 Task: Create a rule when the yellow label is added to a card by me.
Action: Mouse moved to (1203, 464)
Screenshot: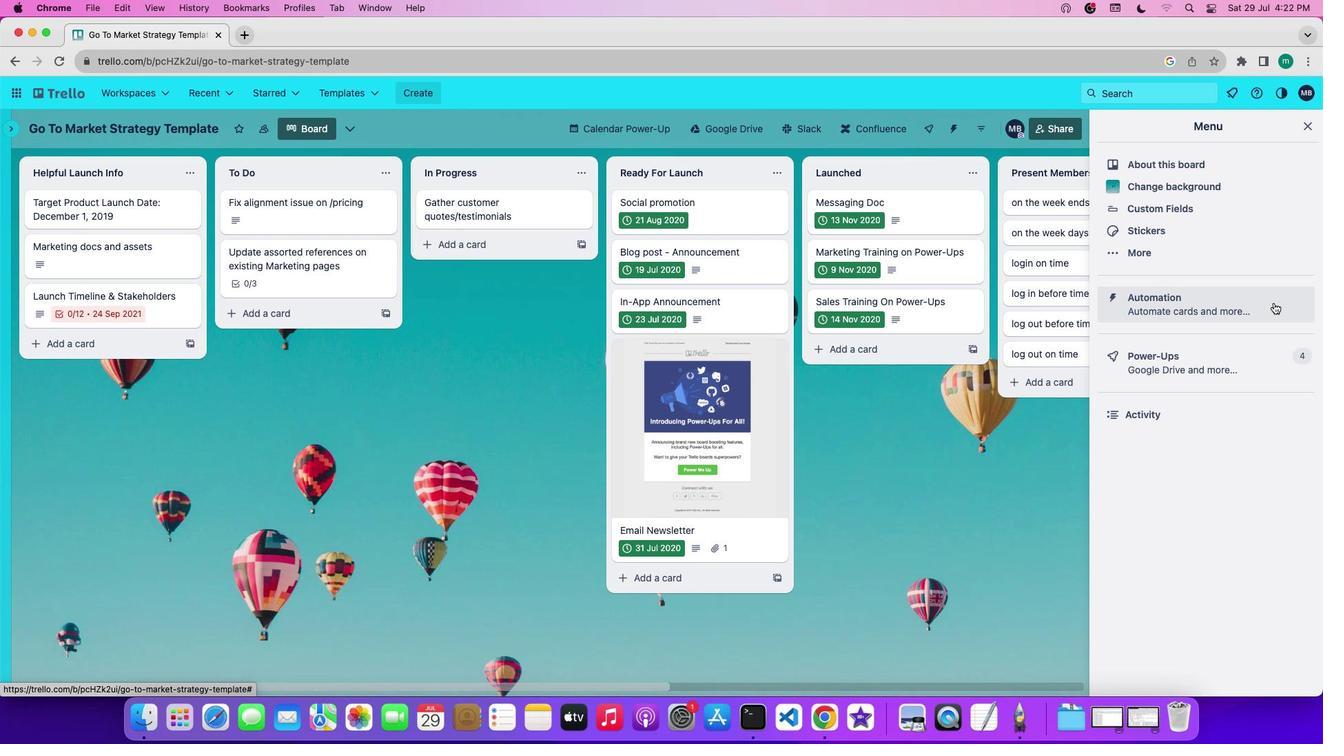 
Action: Mouse pressed left at (1203, 464)
Screenshot: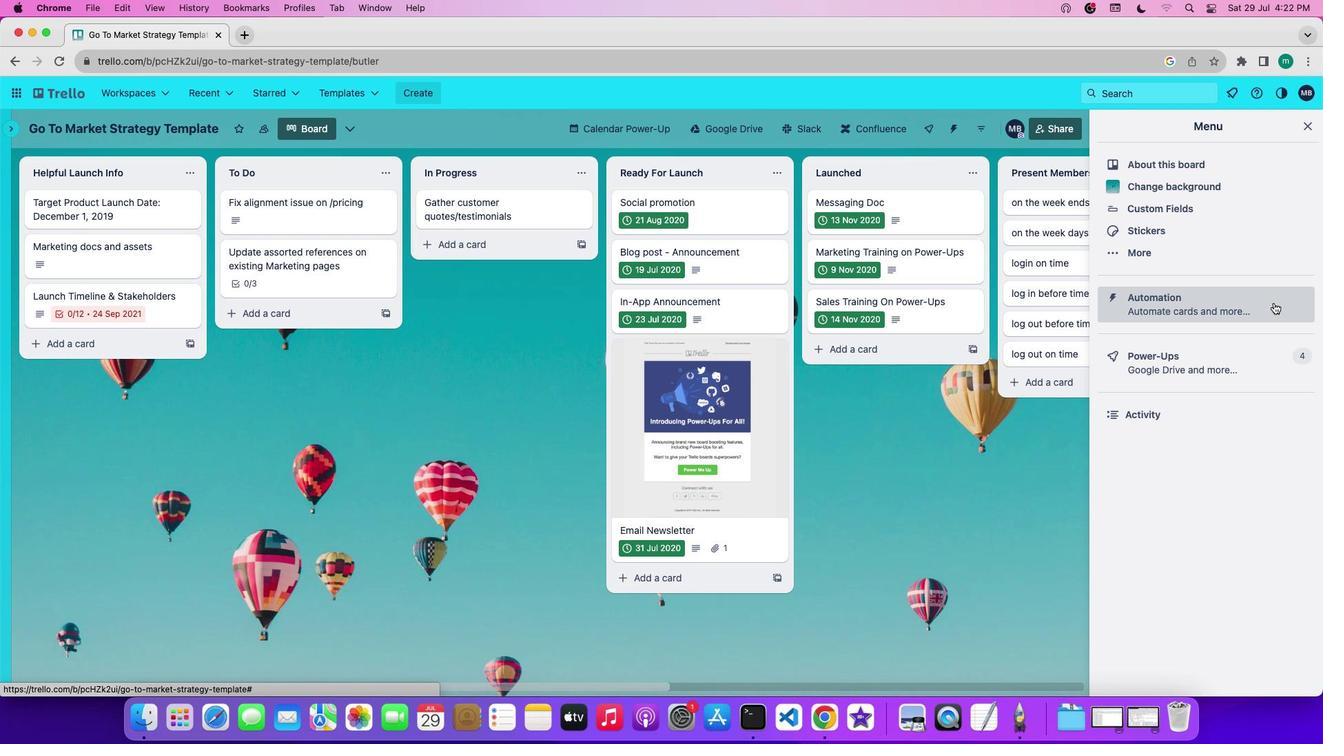 
Action: Mouse moved to (139, 475)
Screenshot: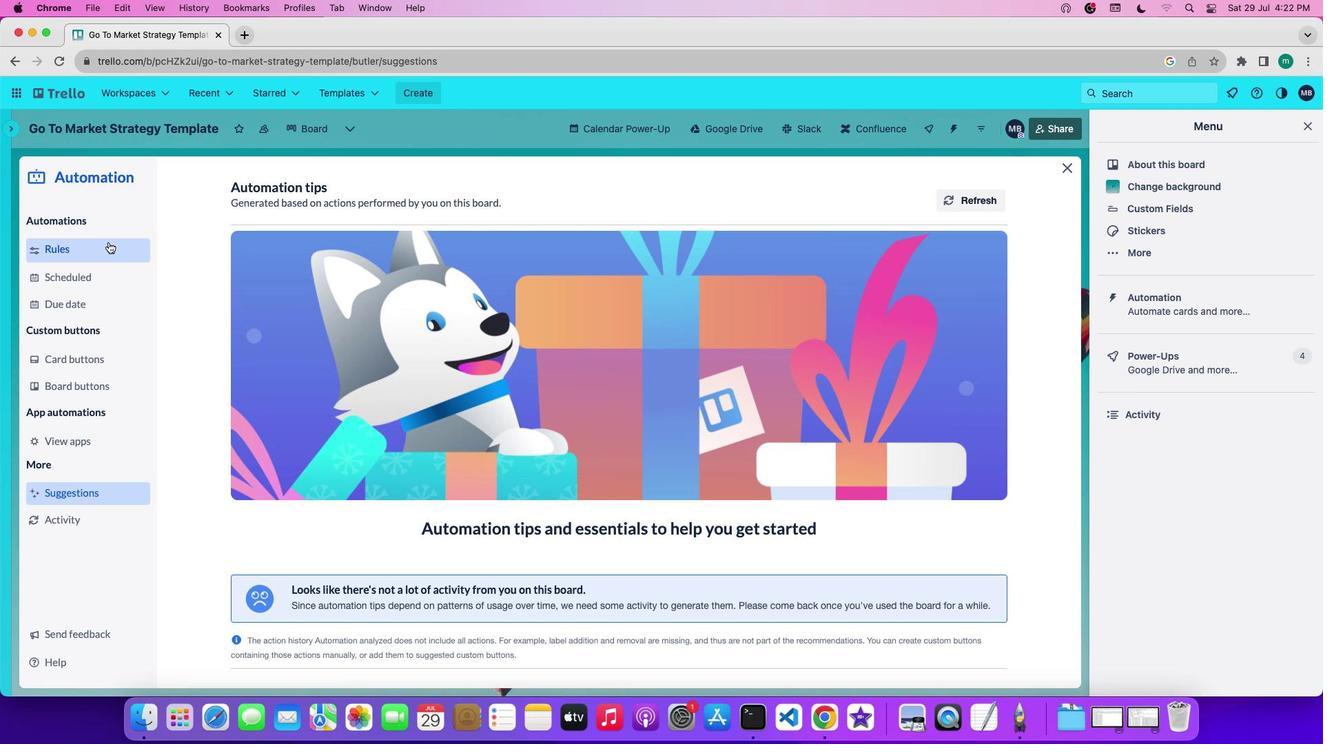 
Action: Mouse pressed left at (139, 475)
Screenshot: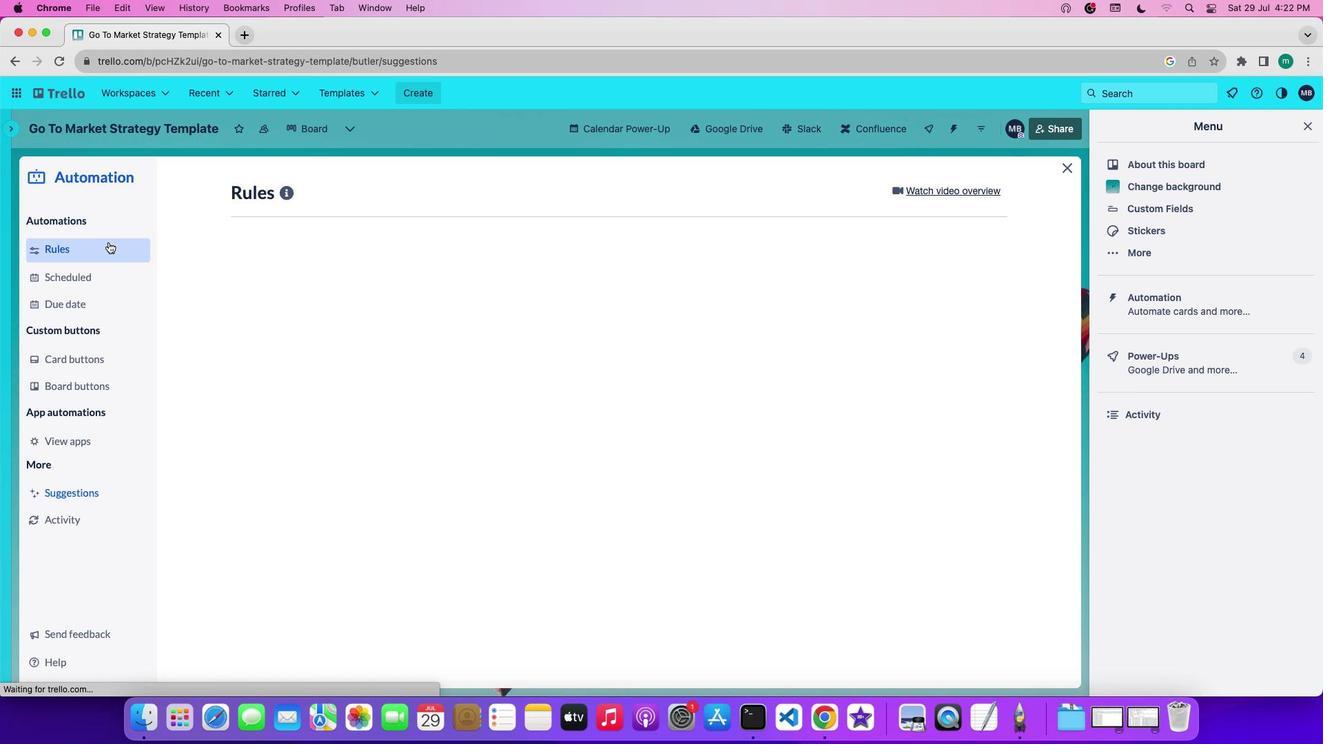 
Action: Mouse moved to (299, 432)
Screenshot: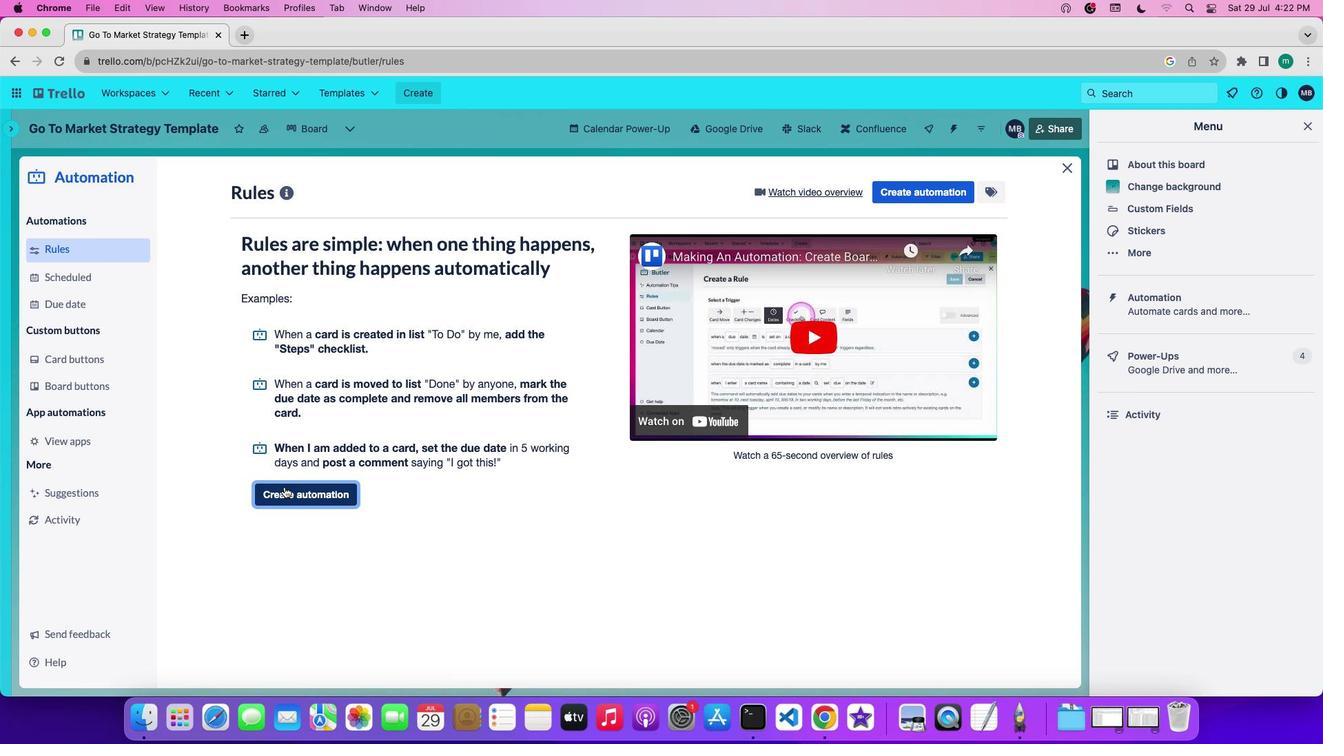
Action: Mouse pressed left at (299, 432)
Screenshot: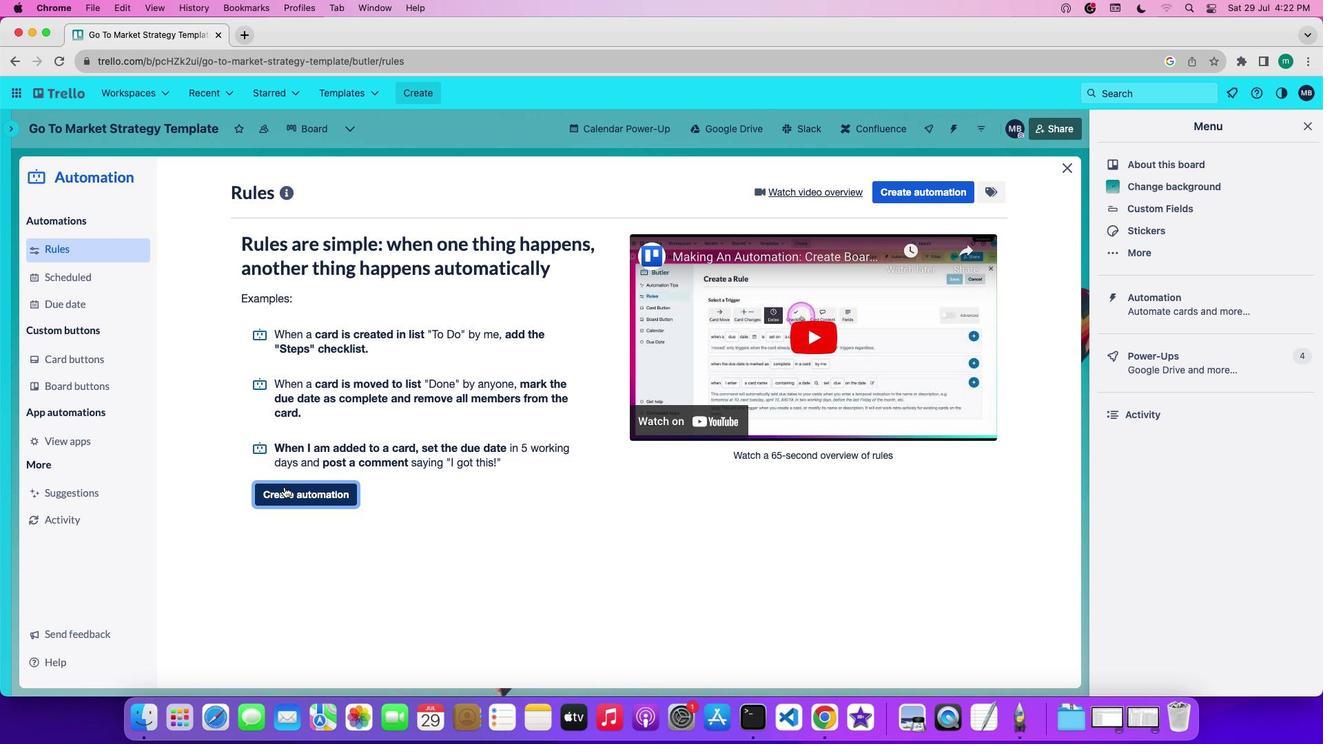 
Action: Mouse moved to (552, 460)
Screenshot: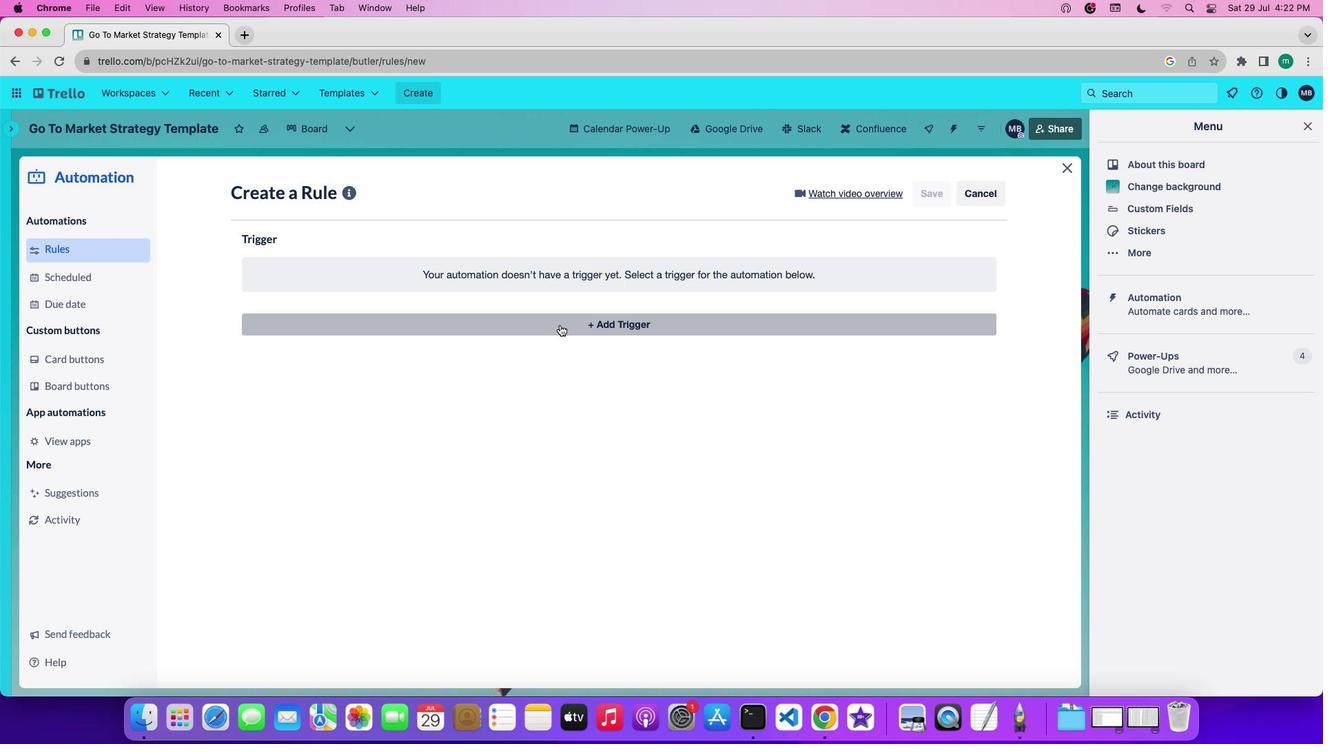 
Action: Mouse pressed left at (552, 460)
Screenshot: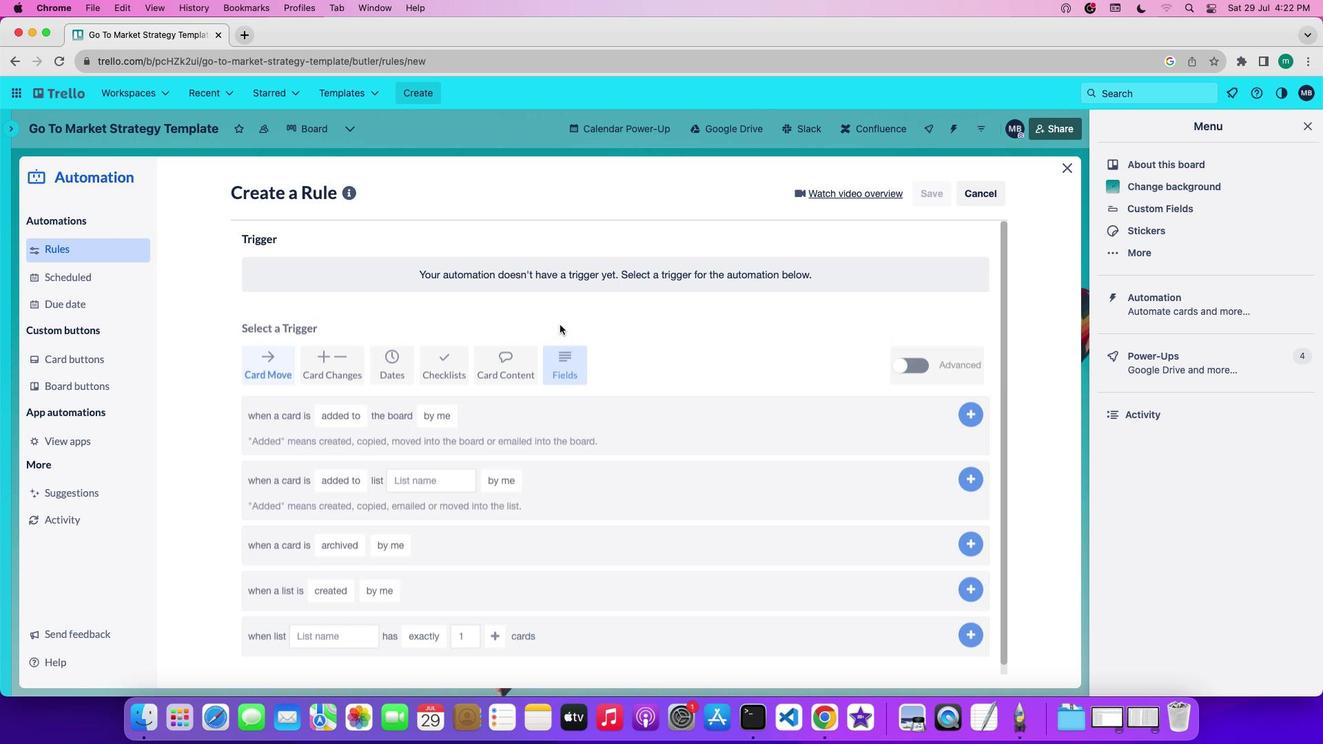 
Action: Mouse moved to (342, 452)
Screenshot: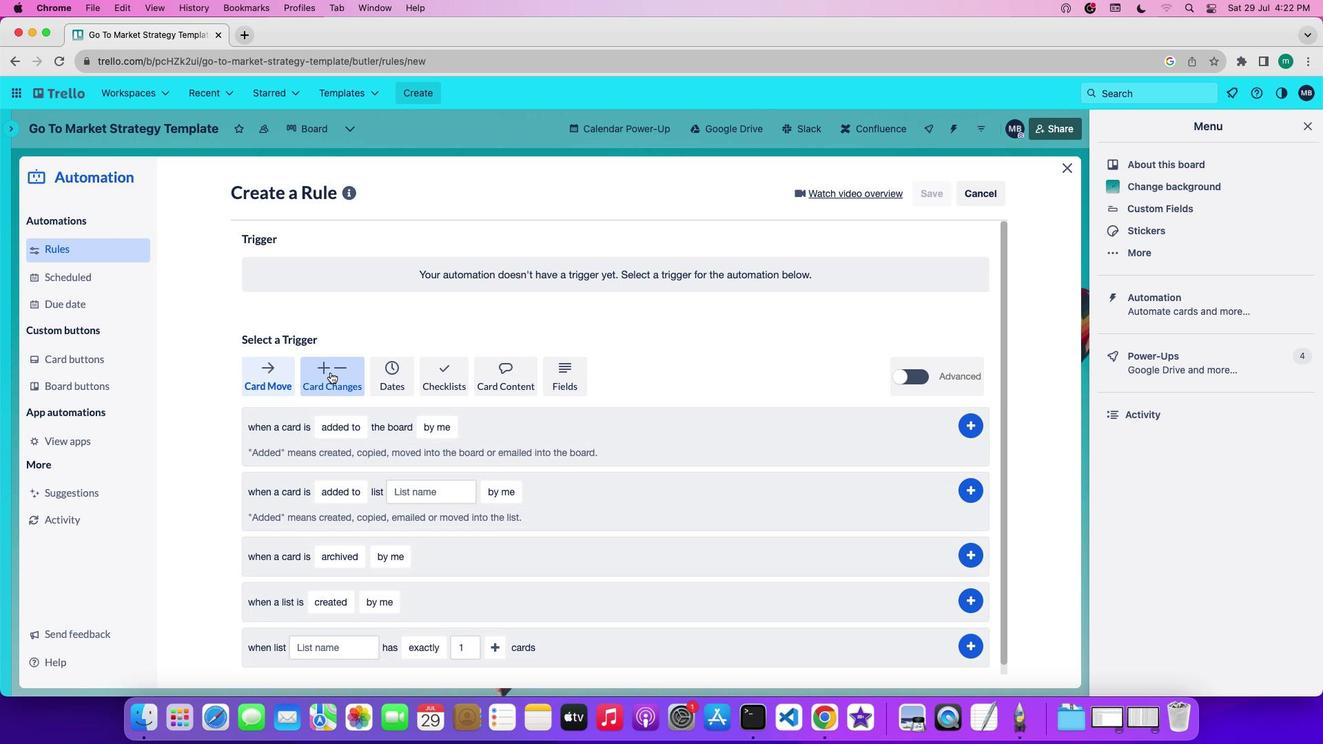 
Action: Mouse pressed left at (342, 452)
Screenshot: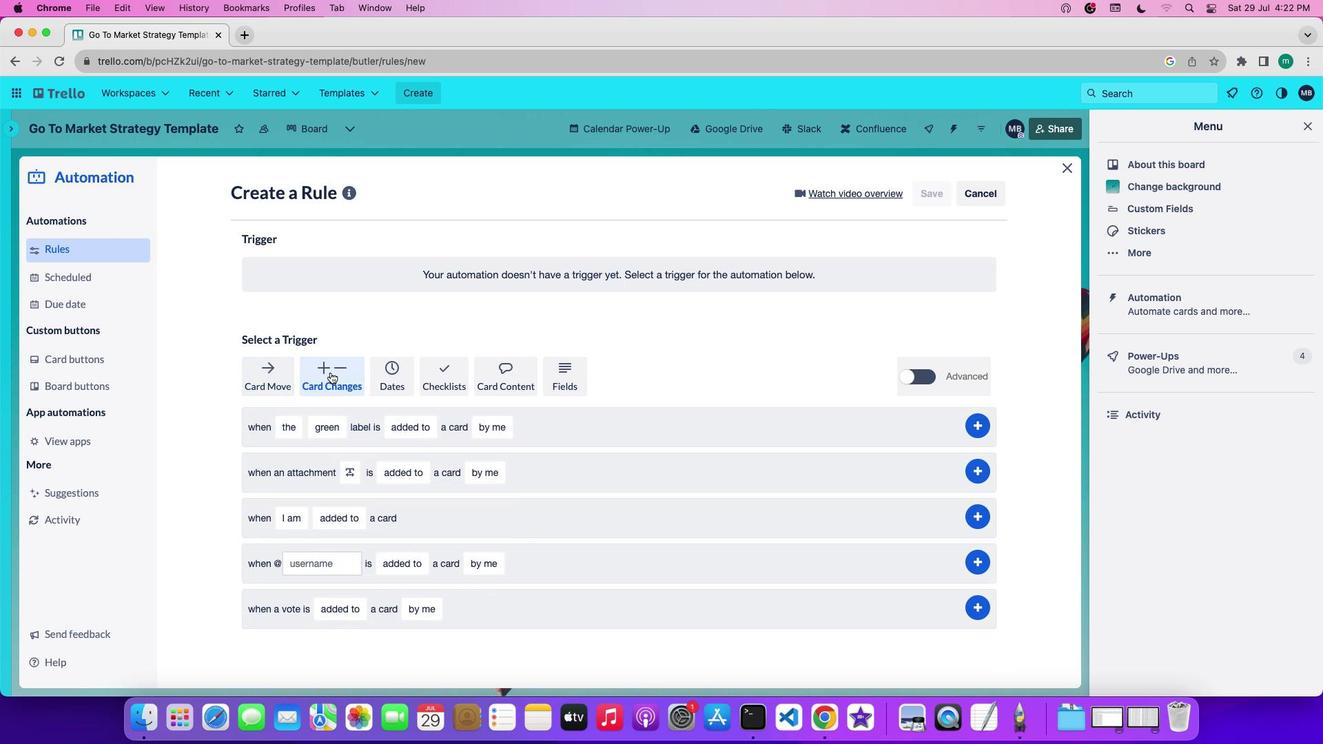 
Action: Mouse moved to (311, 443)
Screenshot: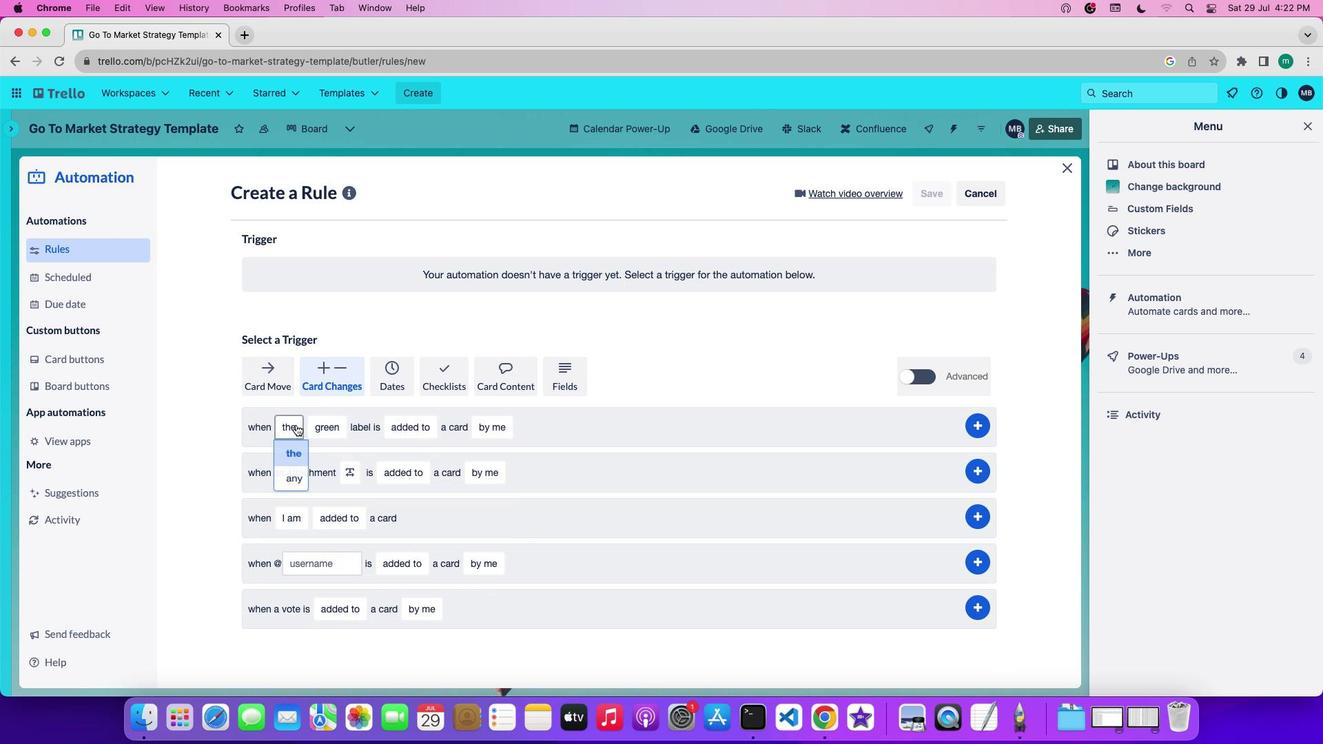 
Action: Mouse pressed left at (311, 443)
Screenshot: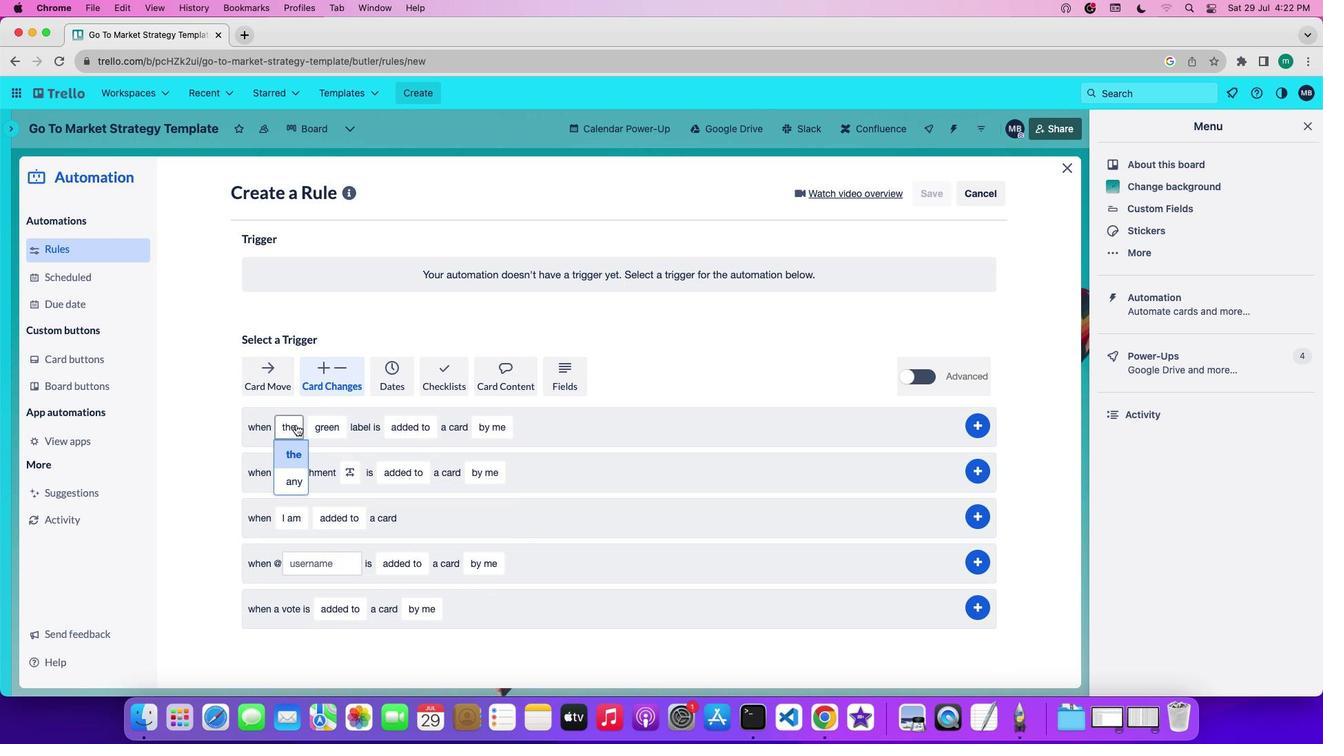 
Action: Mouse moved to (308, 439)
Screenshot: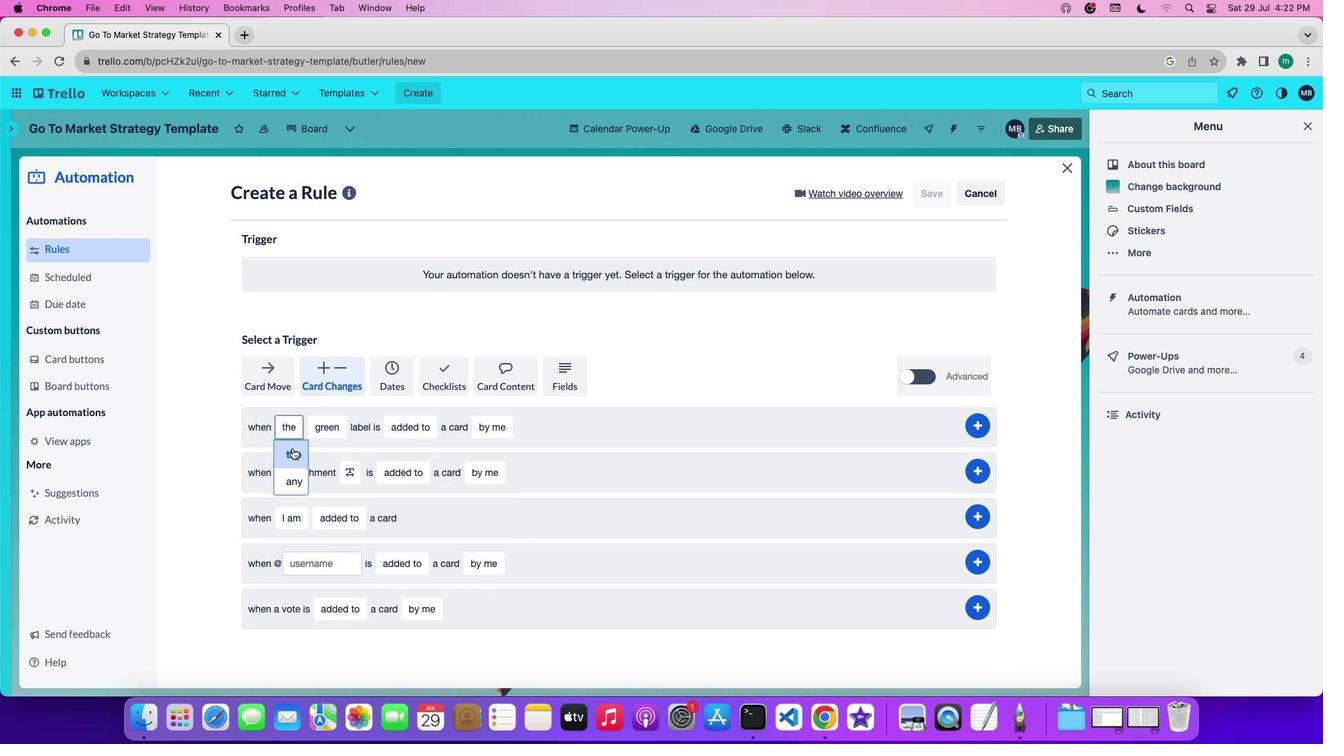
Action: Mouse pressed left at (308, 439)
Screenshot: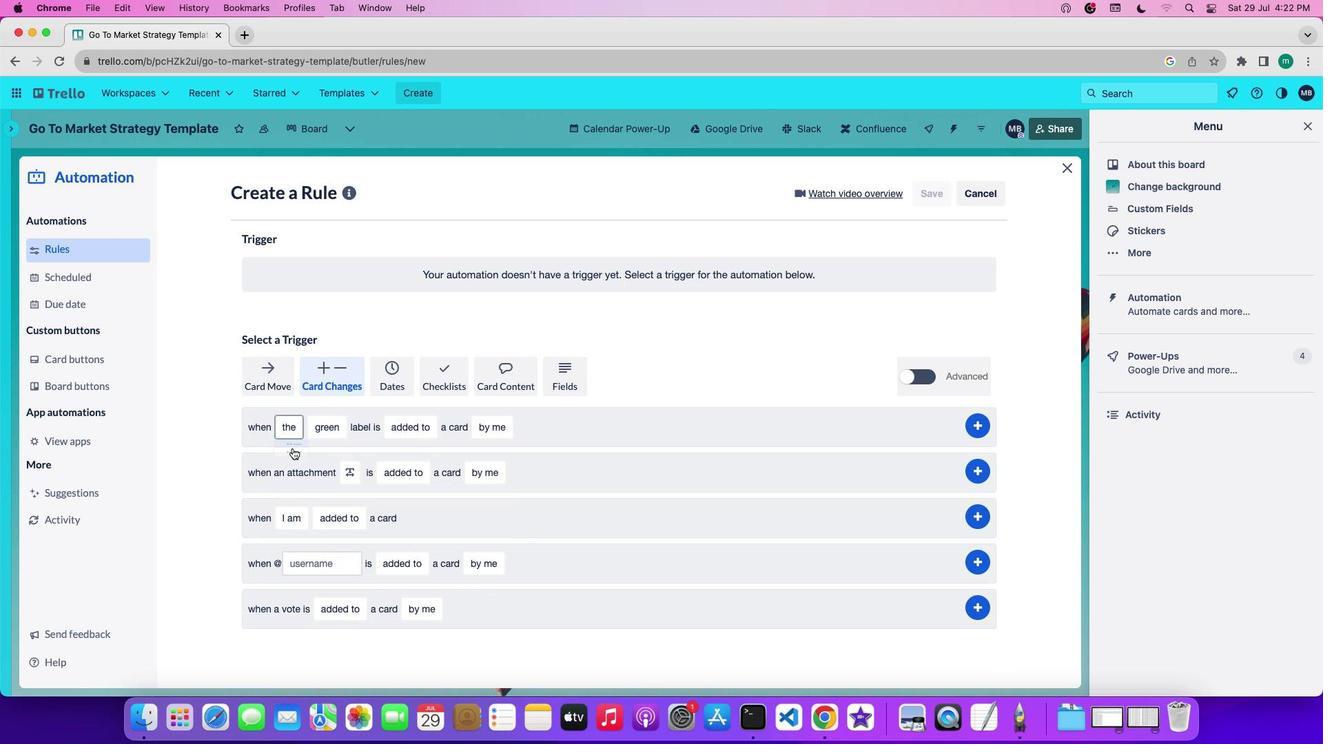 
Action: Mouse moved to (331, 441)
Screenshot: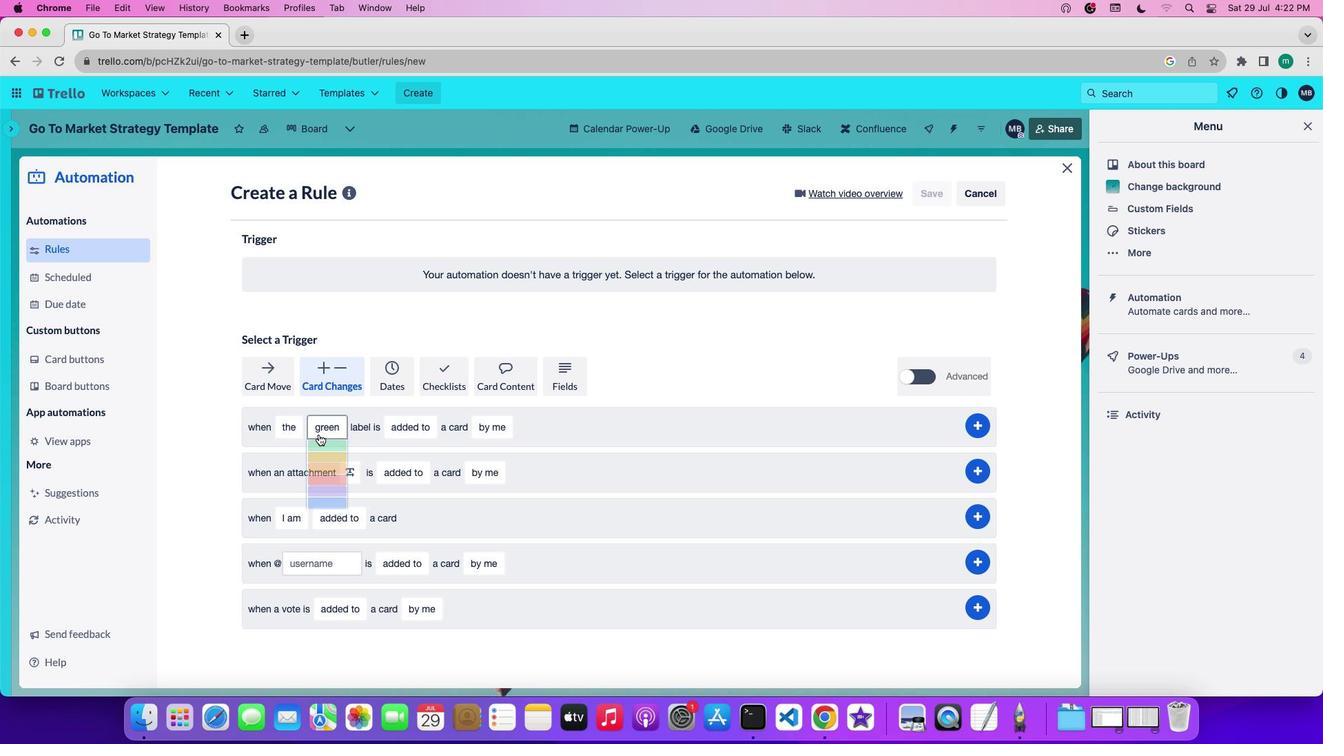 
Action: Mouse pressed left at (331, 441)
Screenshot: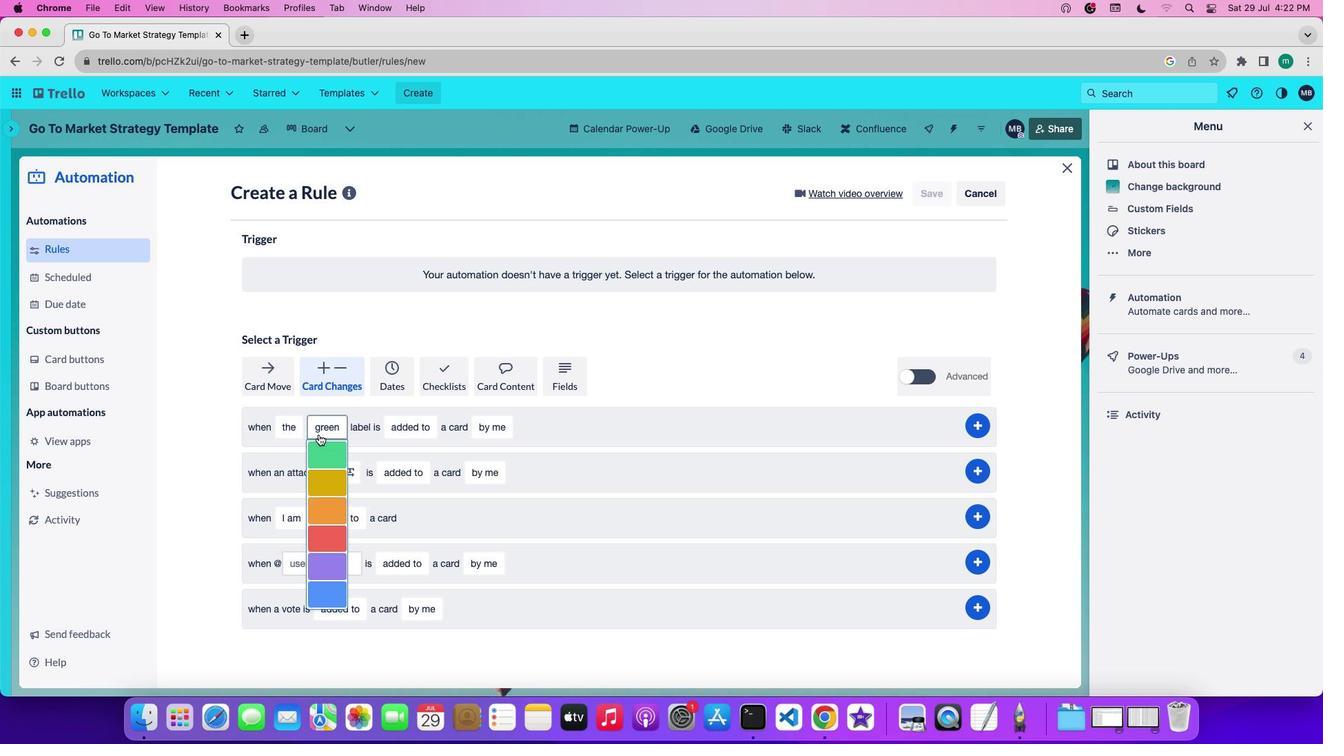 
Action: Mouse moved to (328, 434)
Screenshot: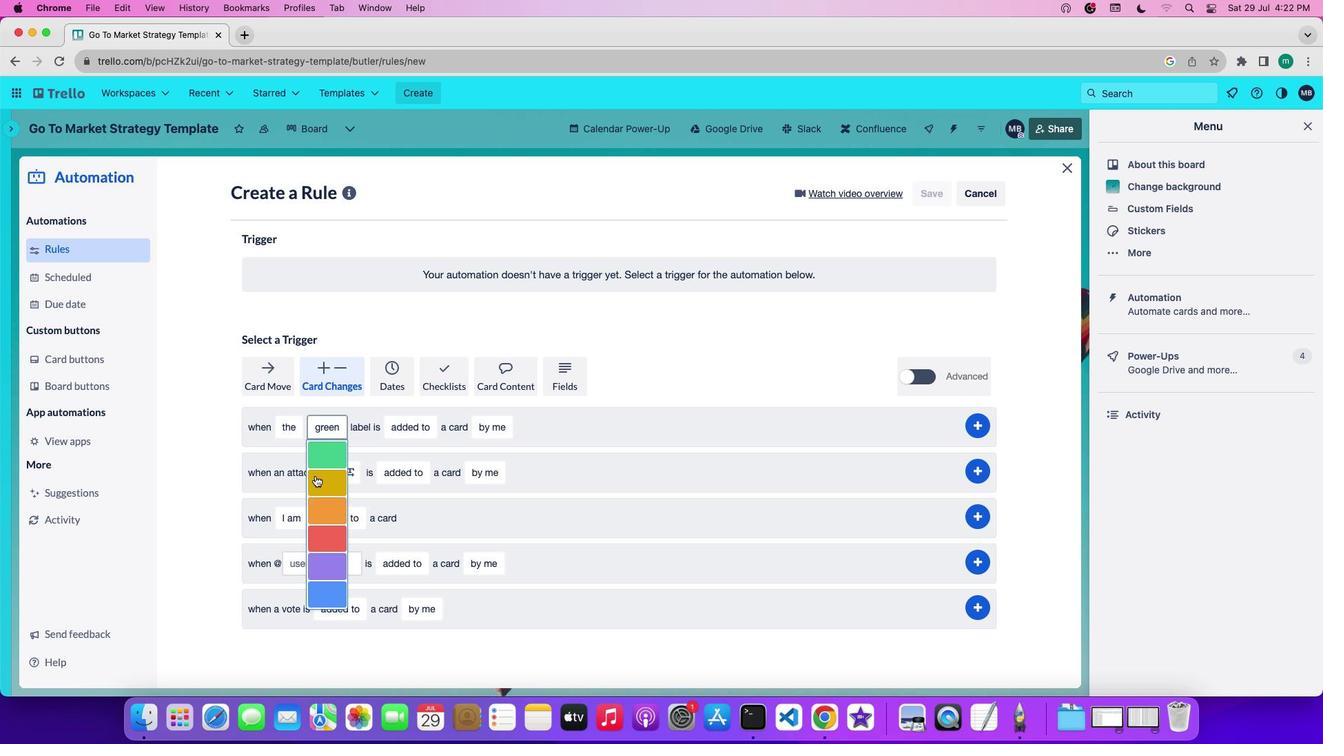 
Action: Mouse pressed left at (328, 434)
Screenshot: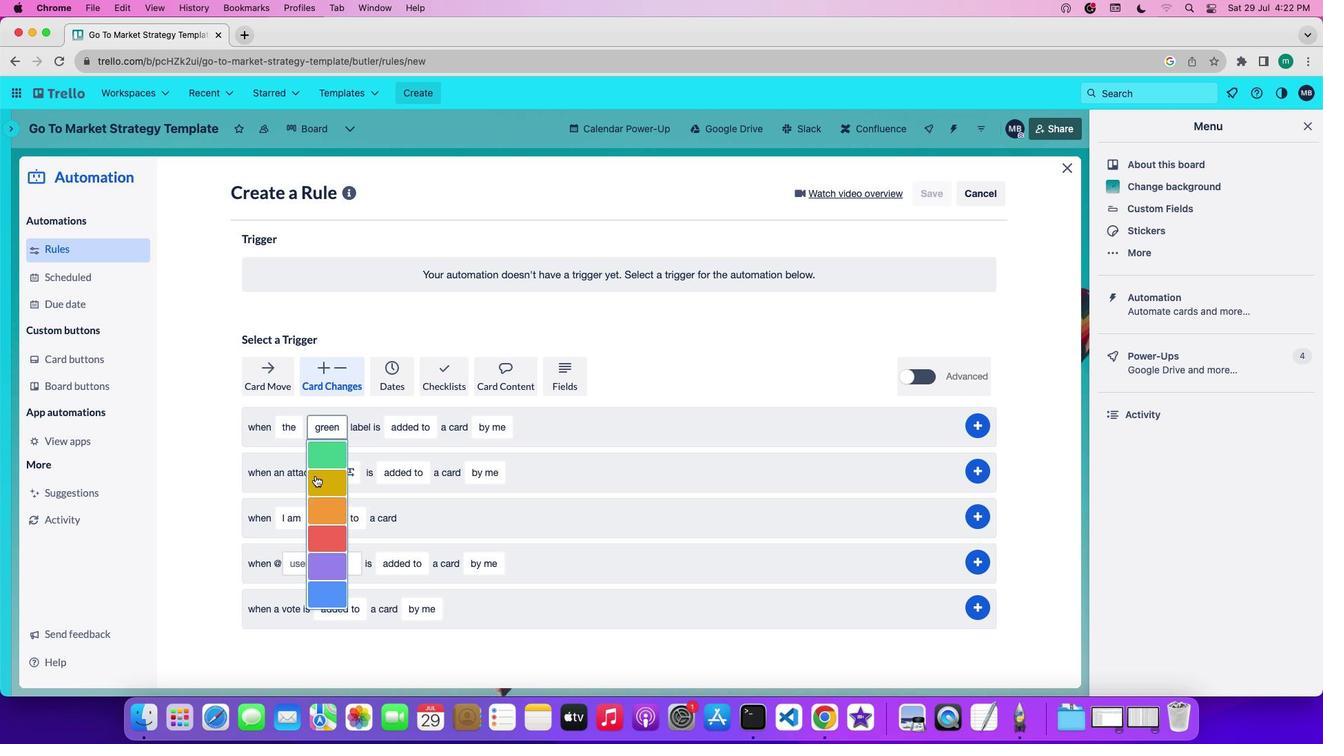 
Action: Mouse moved to (404, 441)
Screenshot: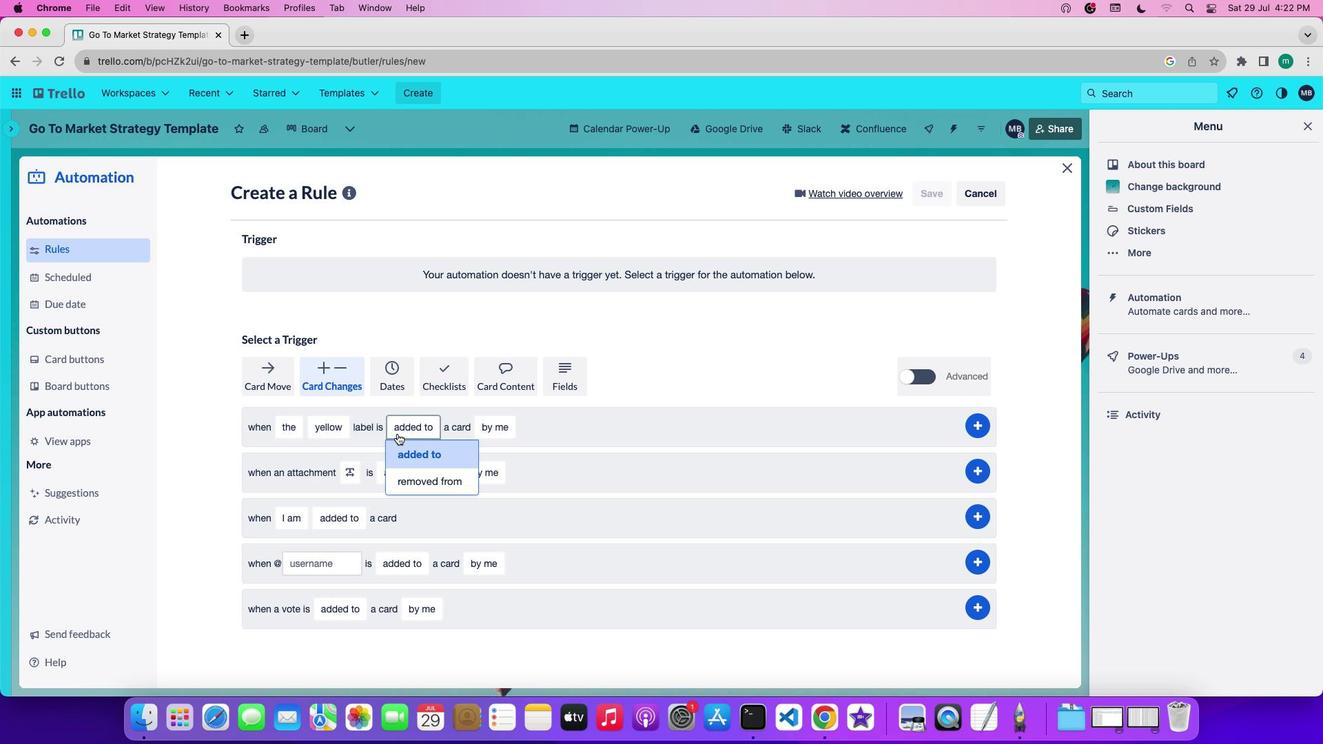 
Action: Mouse pressed left at (404, 441)
Screenshot: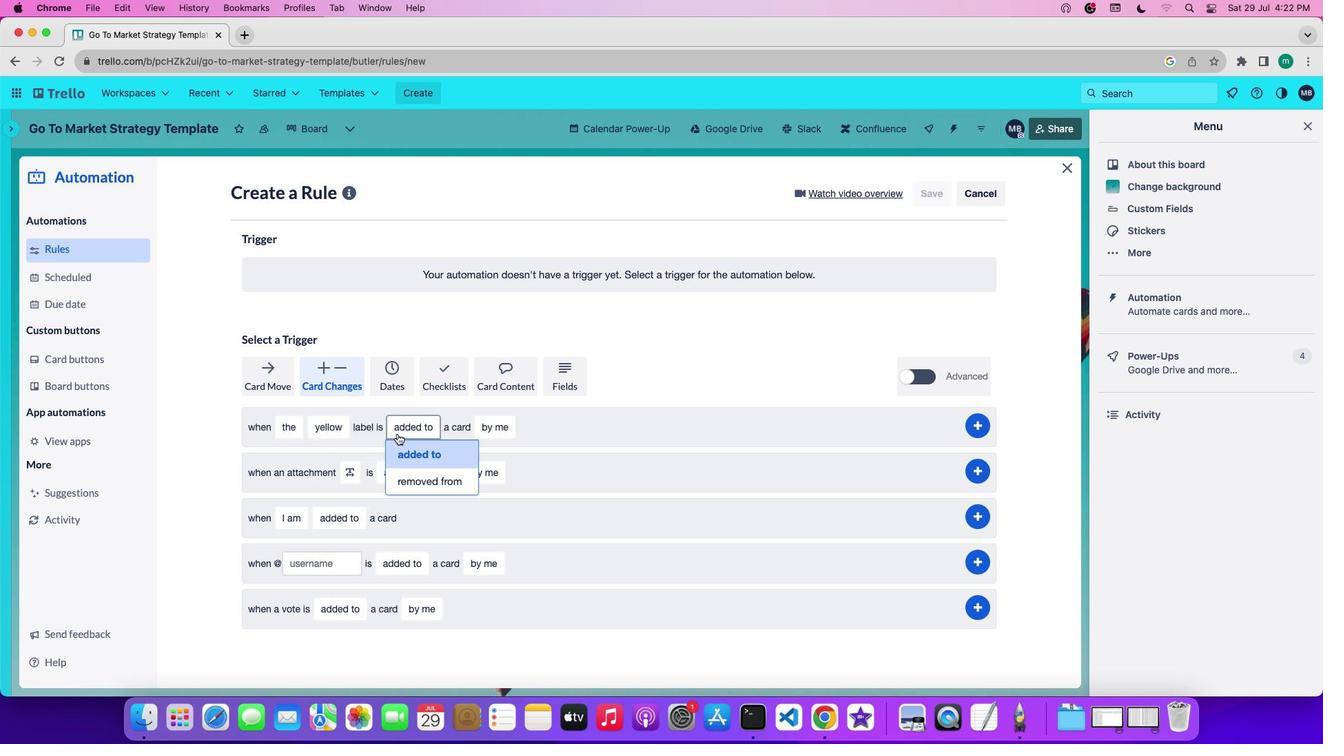 
Action: Mouse moved to (415, 437)
Screenshot: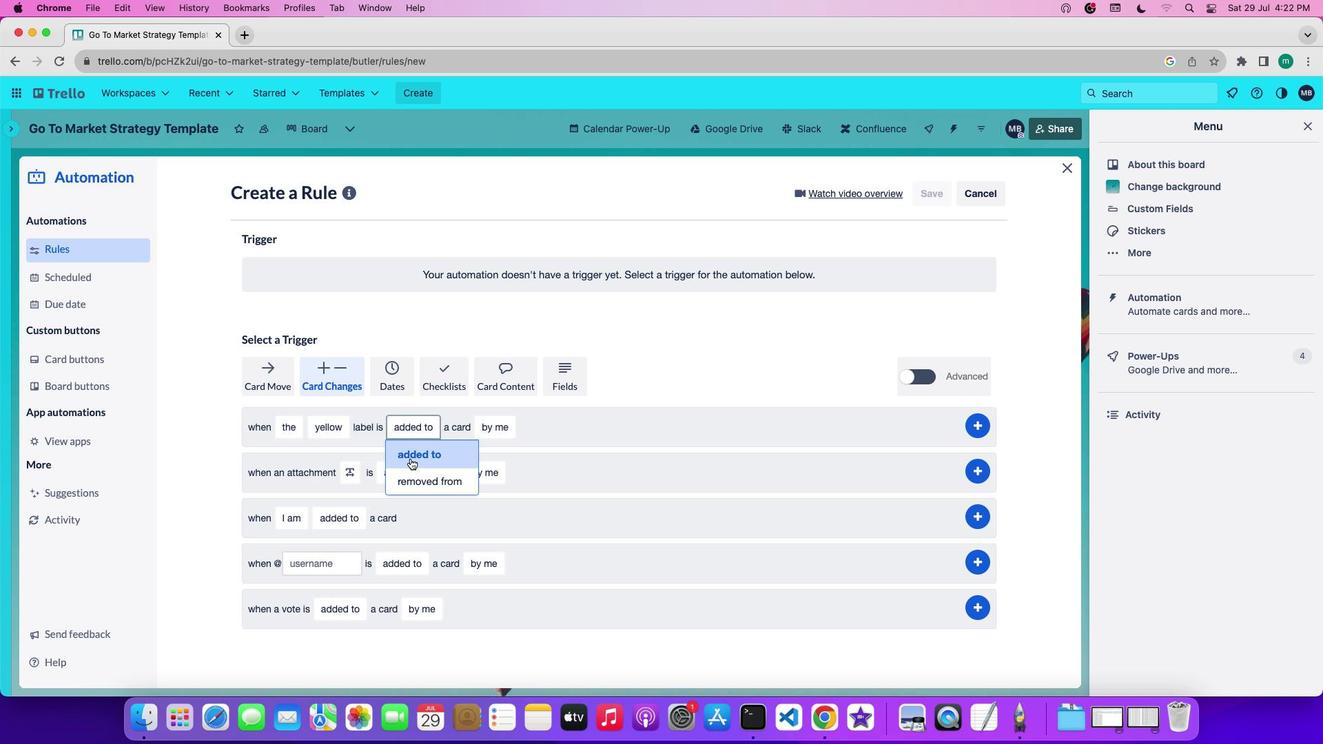 
Action: Mouse pressed left at (415, 437)
Screenshot: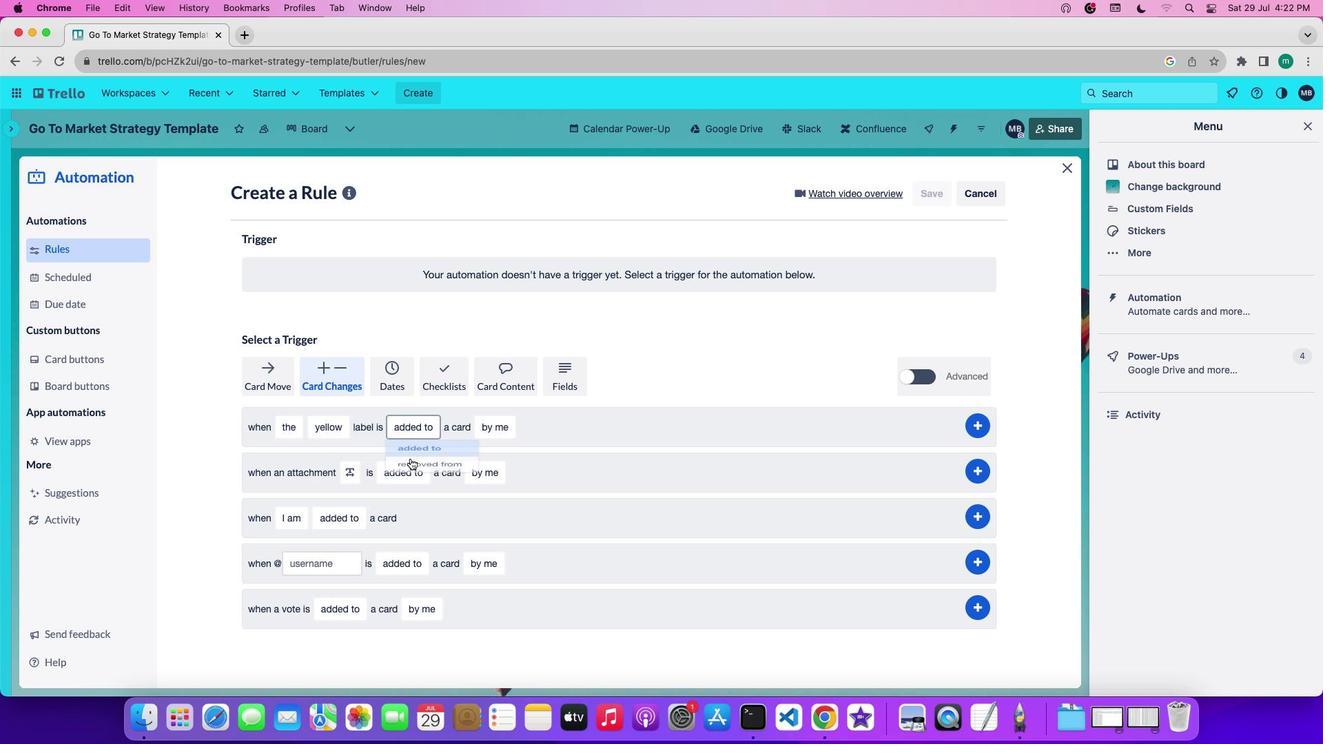 
Action: Mouse moved to (502, 442)
Screenshot: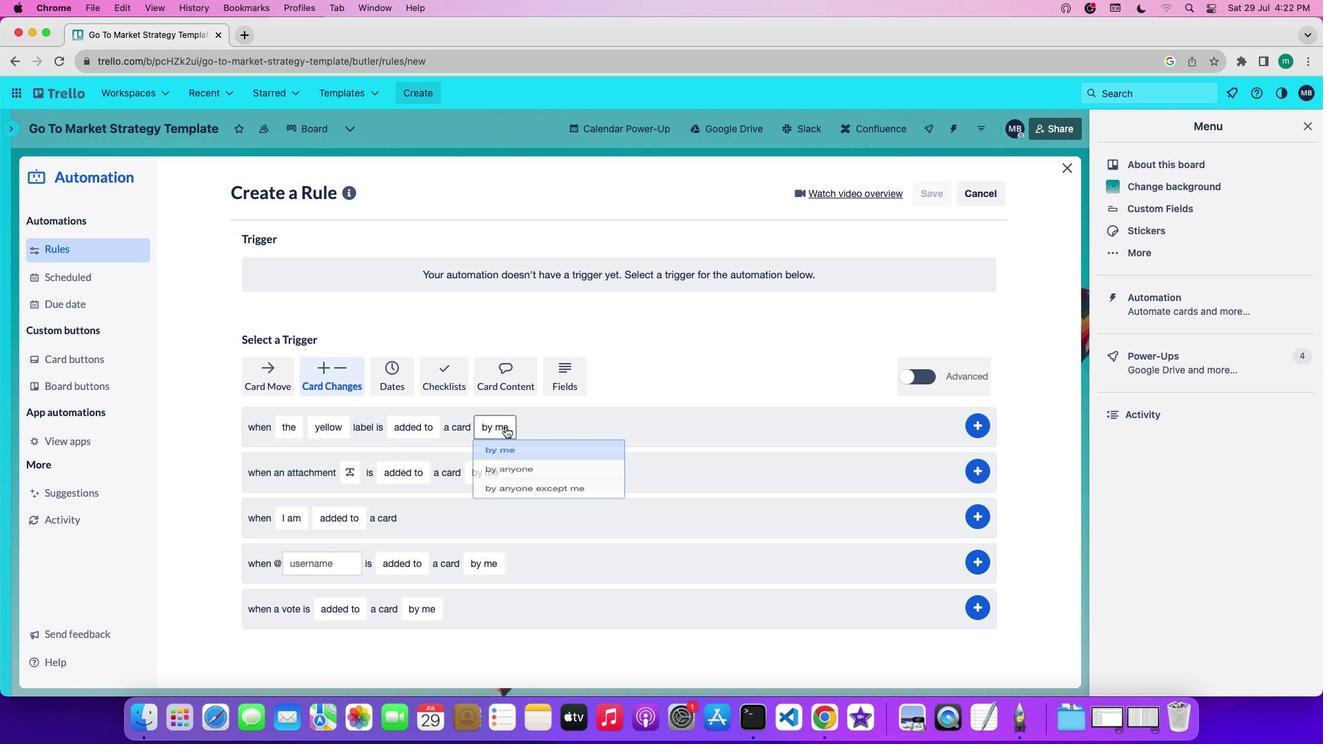
Action: Mouse pressed left at (502, 442)
Screenshot: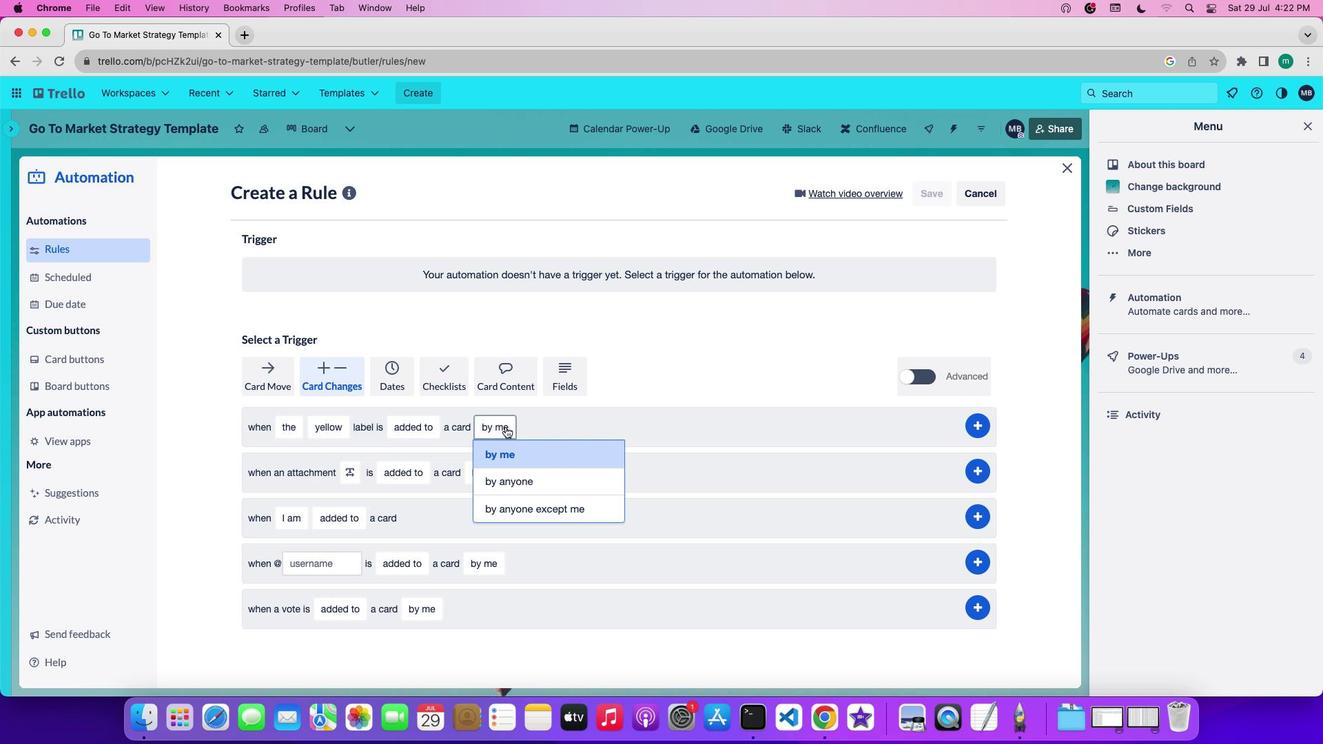 
Action: Mouse moved to (504, 438)
Screenshot: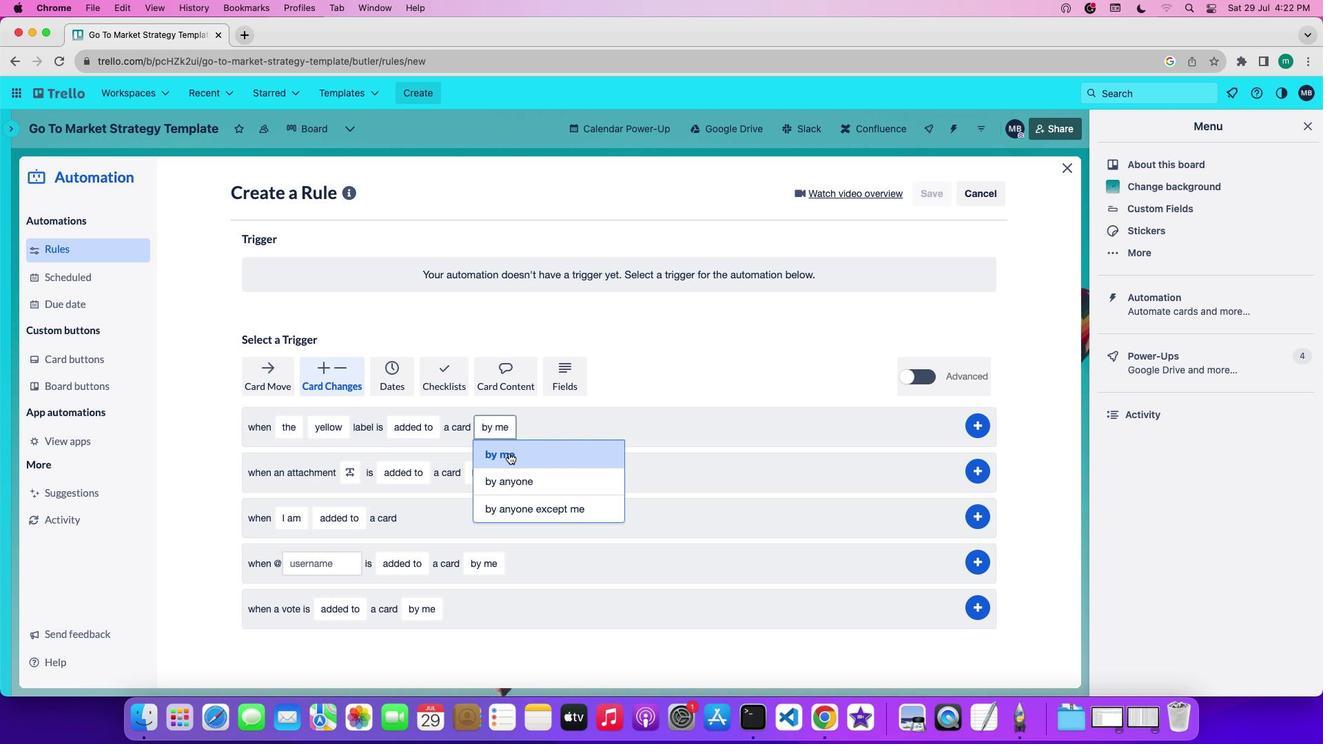 
Action: Mouse pressed left at (504, 438)
Screenshot: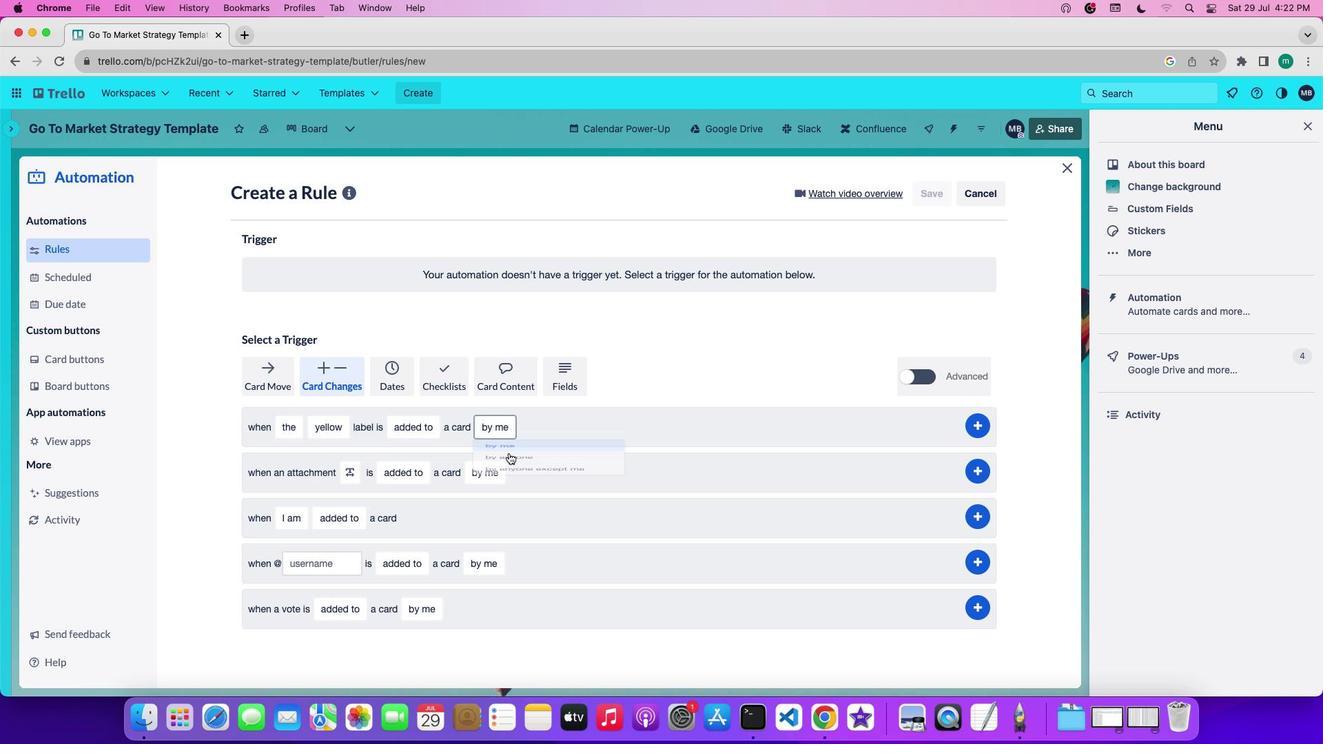 
Action: Mouse moved to (928, 442)
Screenshot: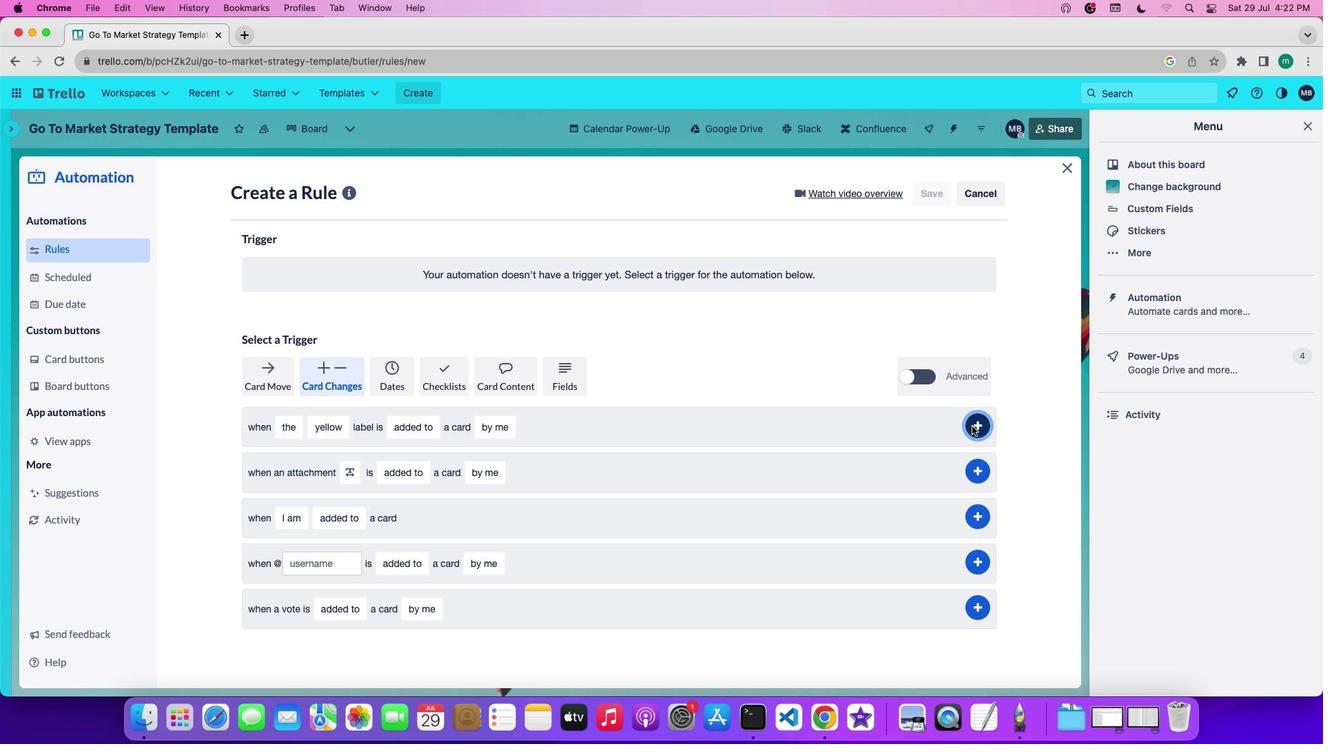 
Action: Mouse pressed left at (928, 442)
Screenshot: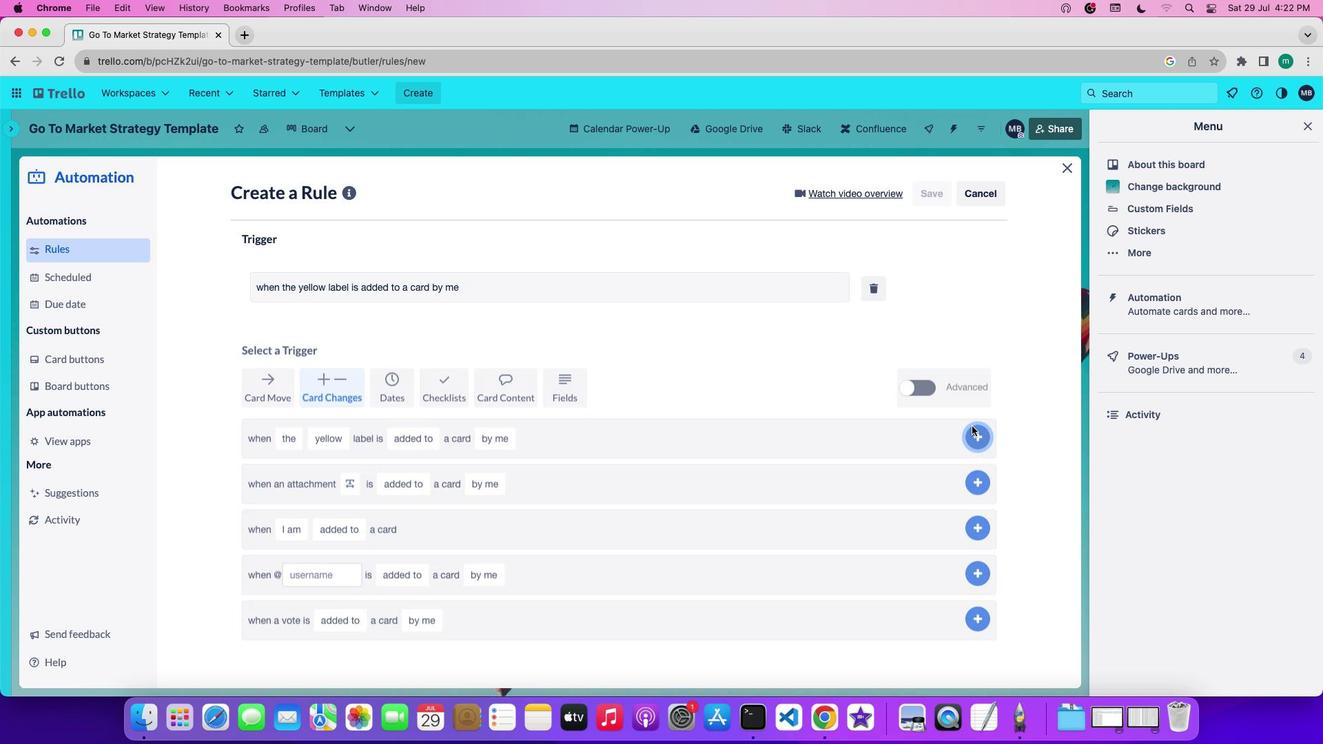 
Action: Mouse moved to (898, 440)
Screenshot: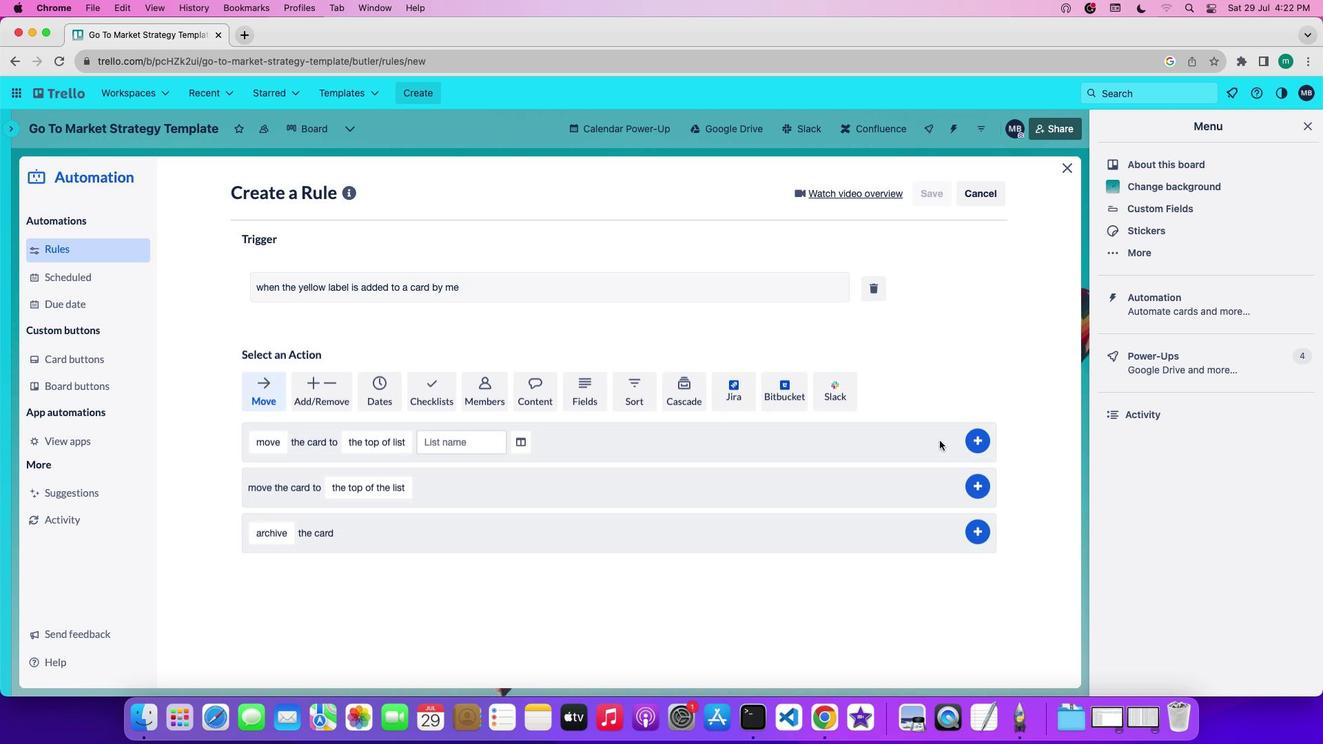 
